 Task: Create New Customer with Customer Name: Dimassis Mediterranean Kitchen, Billing Address Line1: 2093 Pike Street, Billing Address Line2:  San Diego, Billing Address Line3:  California 92126
Action: Mouse pressed left at (141, 32)
Screenshot: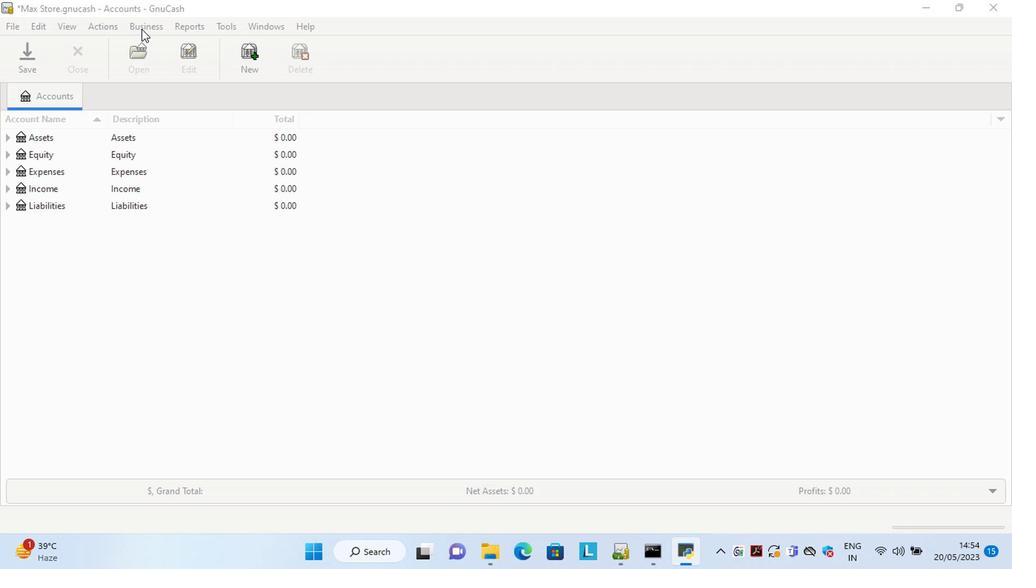 
Action: Mouse moved to (314, 66)
Screenshot: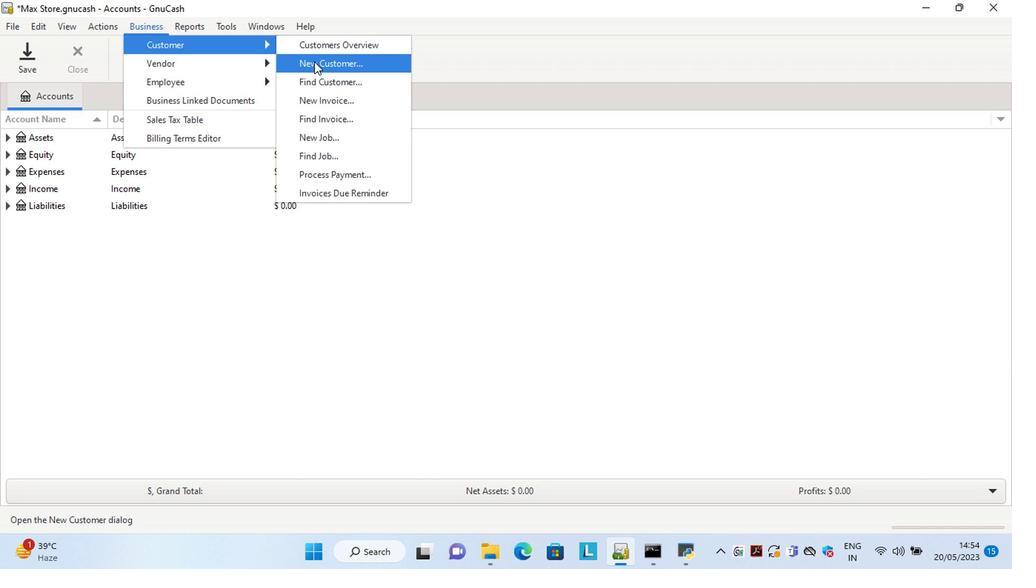 
Action: Mouse pressed left at (314, 66)
Screenshot: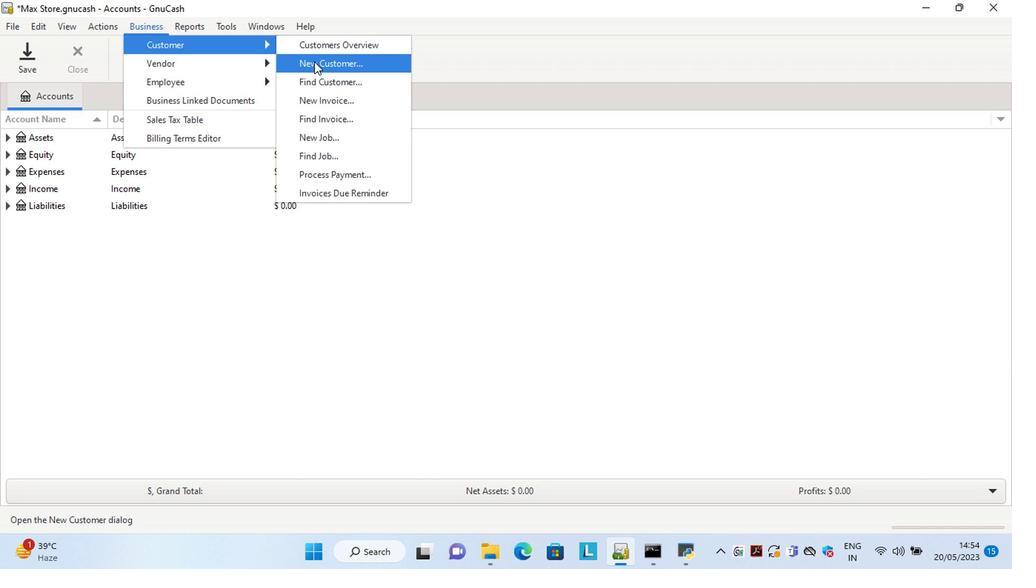 
Action: Mouse moved to (787, 188)
Screenshot: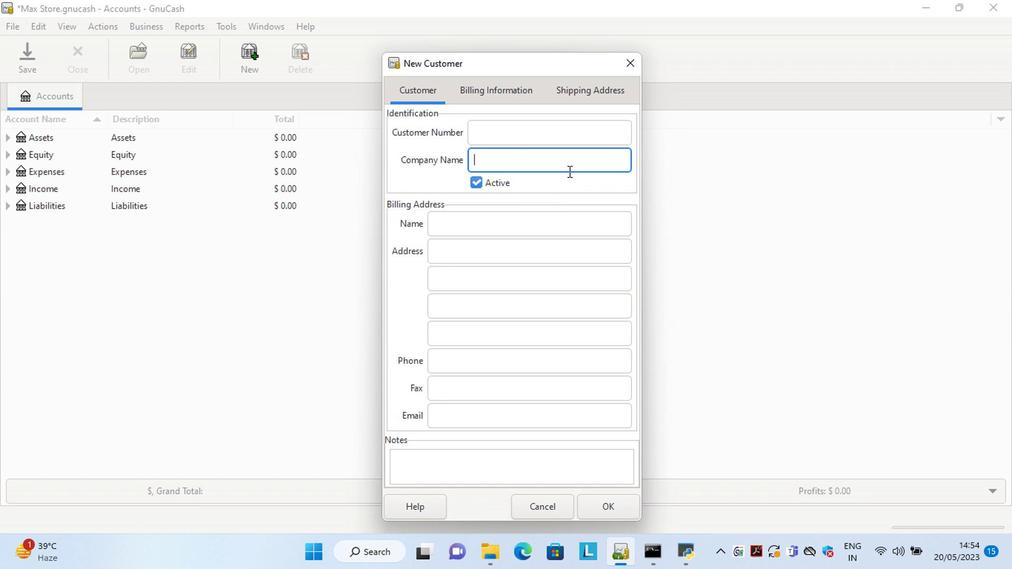 
Action: Key pressed <Key.shift>Dimassis<Key.space><Key.shift>Mediterranean<Key.space><Key.shift>Kitchen<Key.tab><Key.tab><Key.tab>2093<Key.space><Key.shift>Pike<Key.space><Key.shift>Street<Key.tab>s<Key.tab>c<Key.tab>
Screenshot: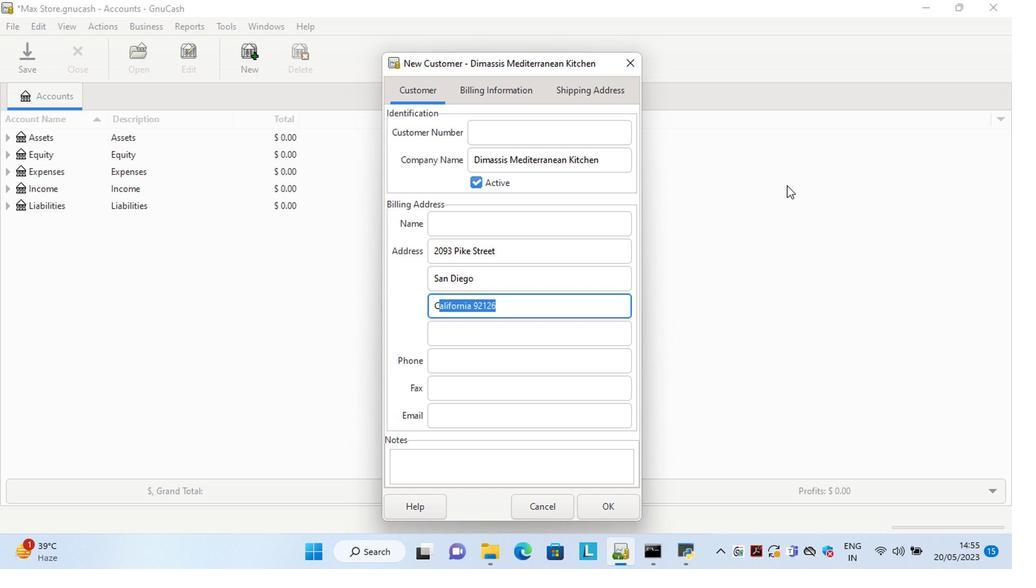 
Action: Mouse moved to (623, 509)
Screenshot: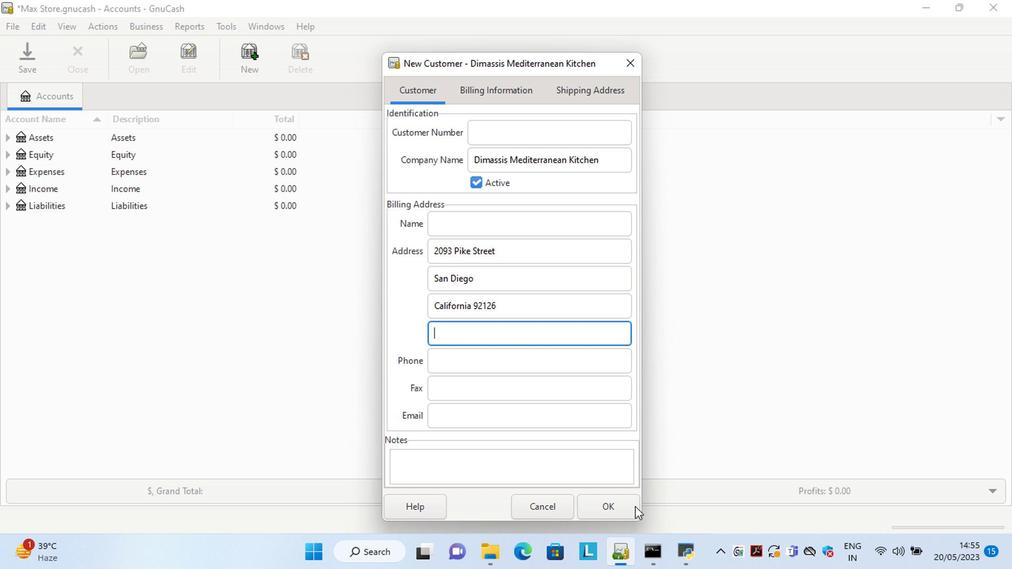 
Action: Mouse pressed left at (623, 509)
Screenshot: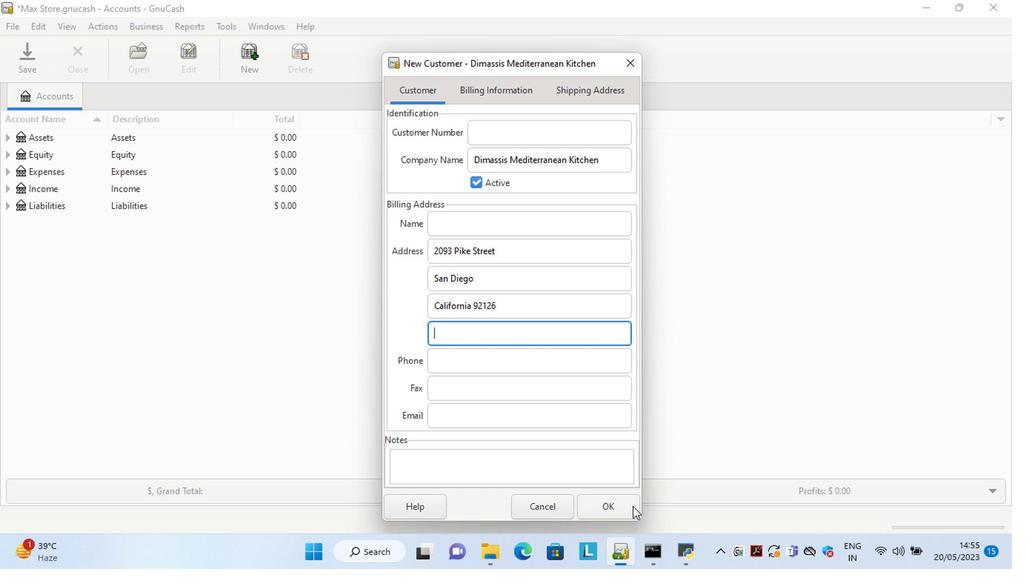 
